 Task: Look for products in the category "Cookies" from Cerelia only.
Action: Mouse moved to (667, 250)
Screenshot: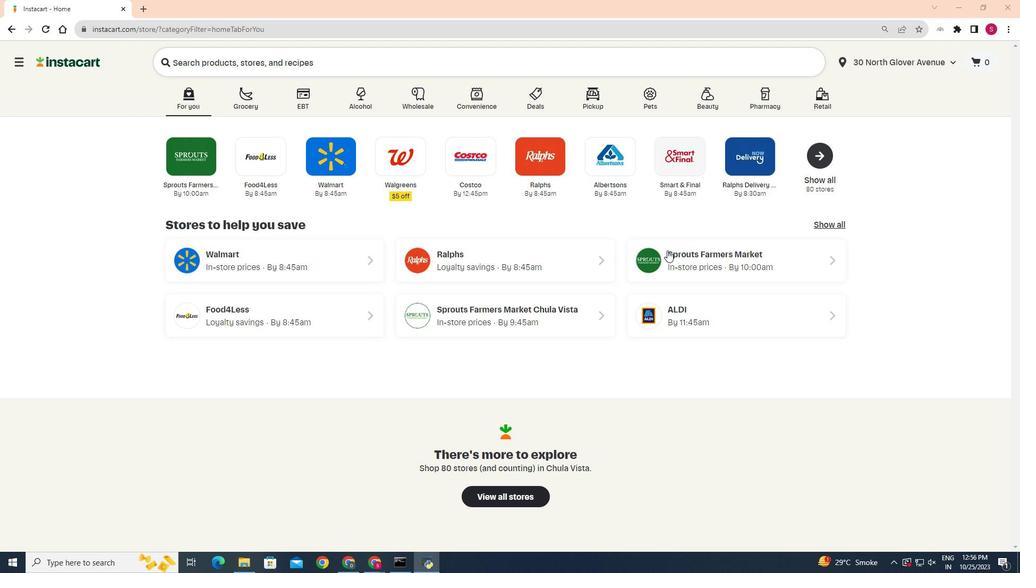 
Action: Mouse pressed left at (667, 250)
Screenshot: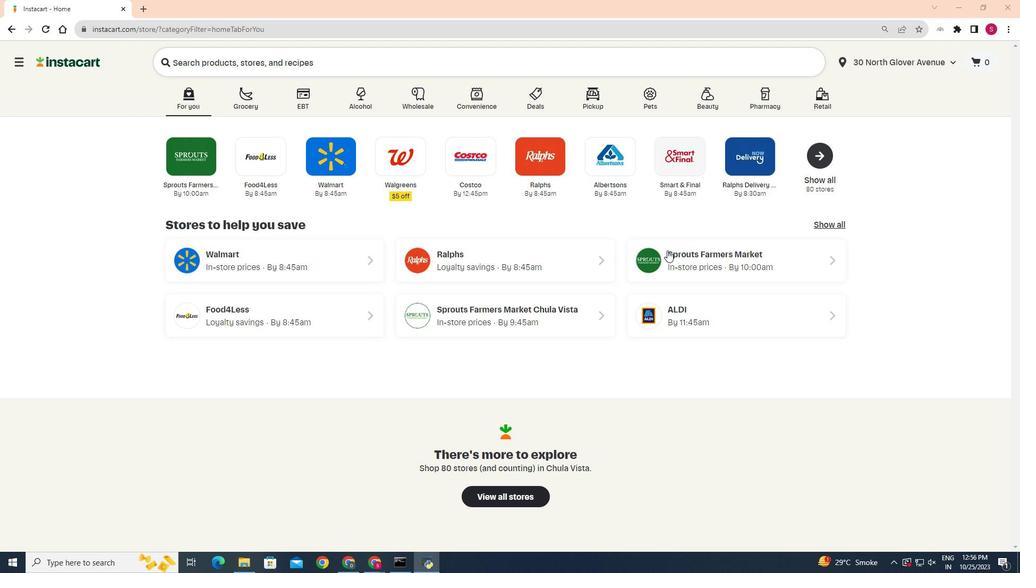 
Action: Mouse moved to (40, 461)
Screenshot: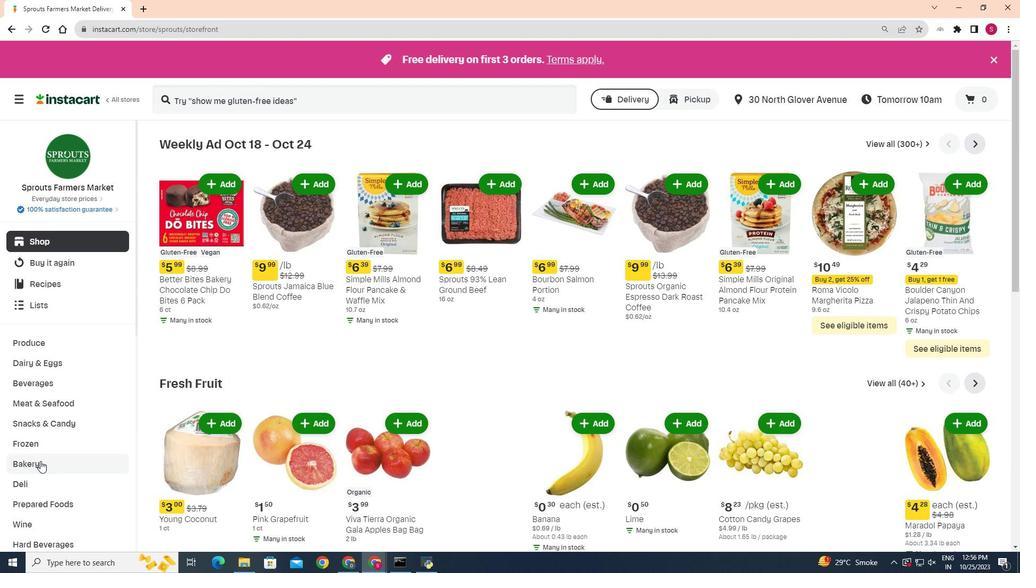 
Action: Mouse pressed left at (40, 461)
Screenshot: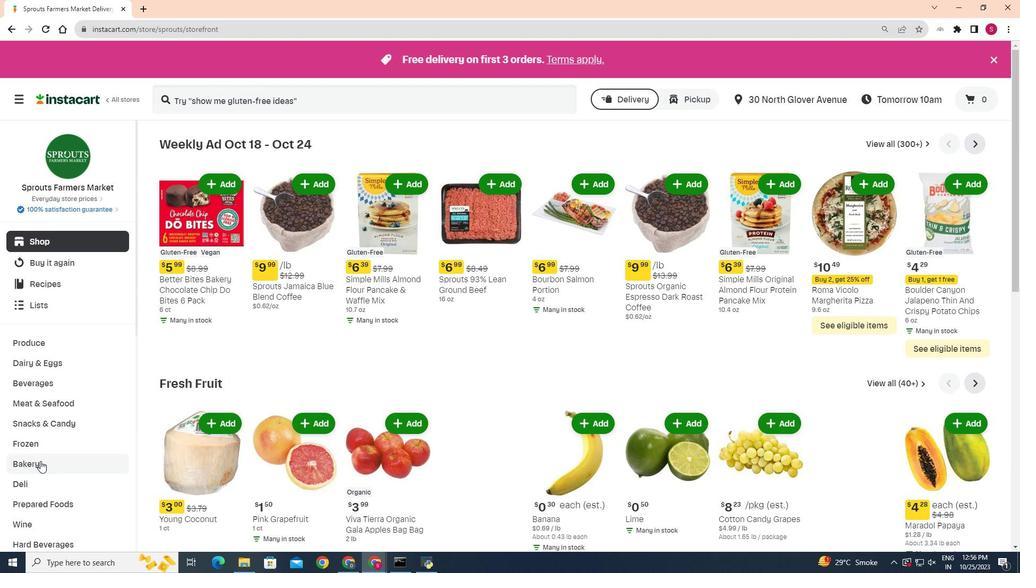 
Action: Mouse moved to (362, 165)
Screenshot: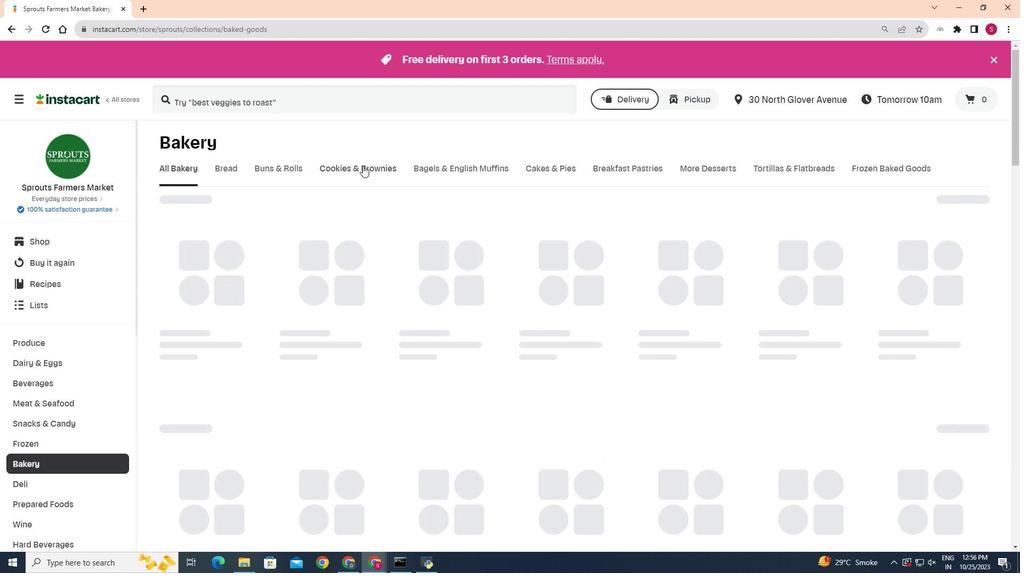
Action: Mouse pressed left at (362, 165)
Screenshot: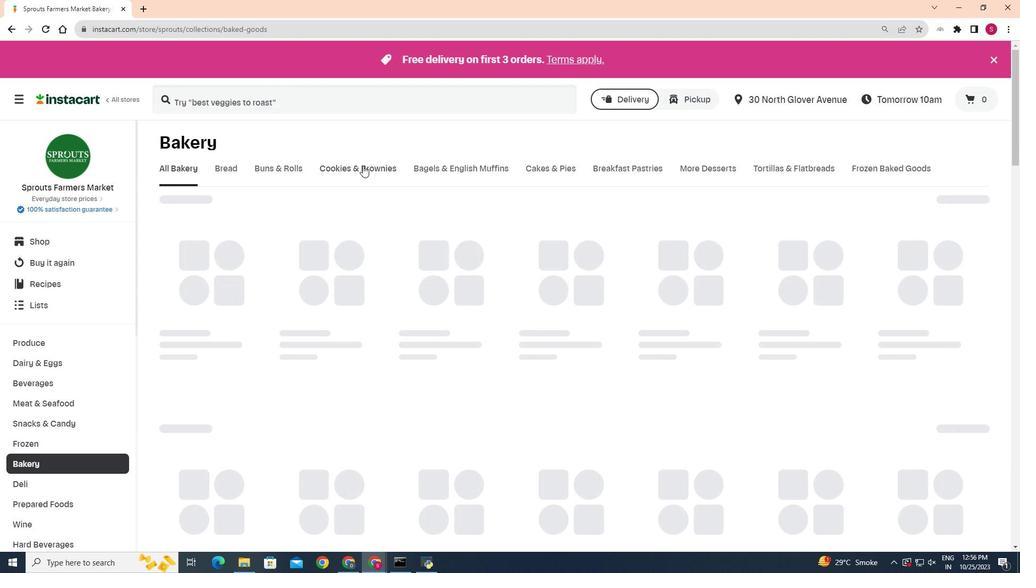 
Action: Mouse moved to (239, 217)
Screenshot: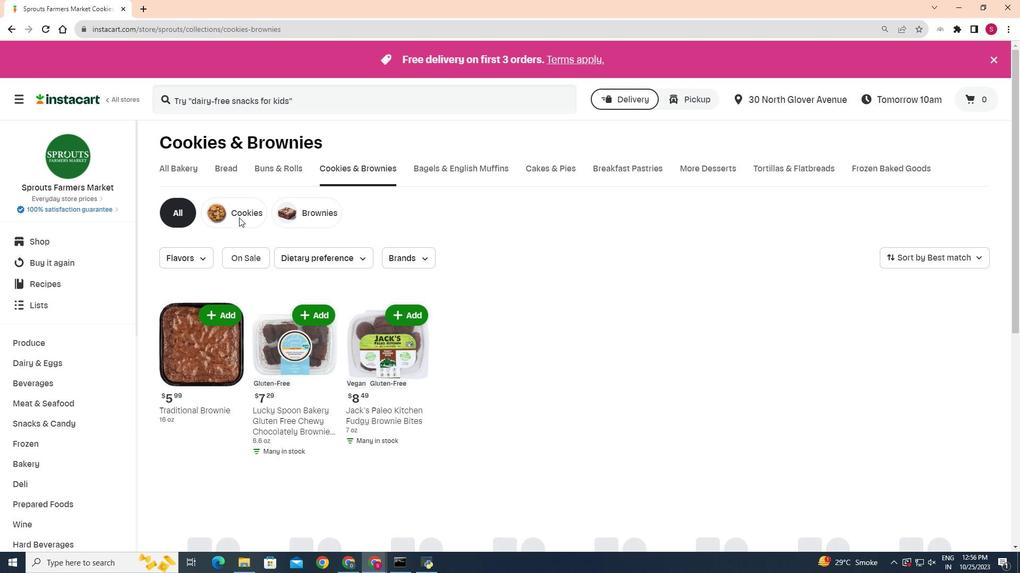 
Action: Mouse pressed left at (239, 217)
Screenshot: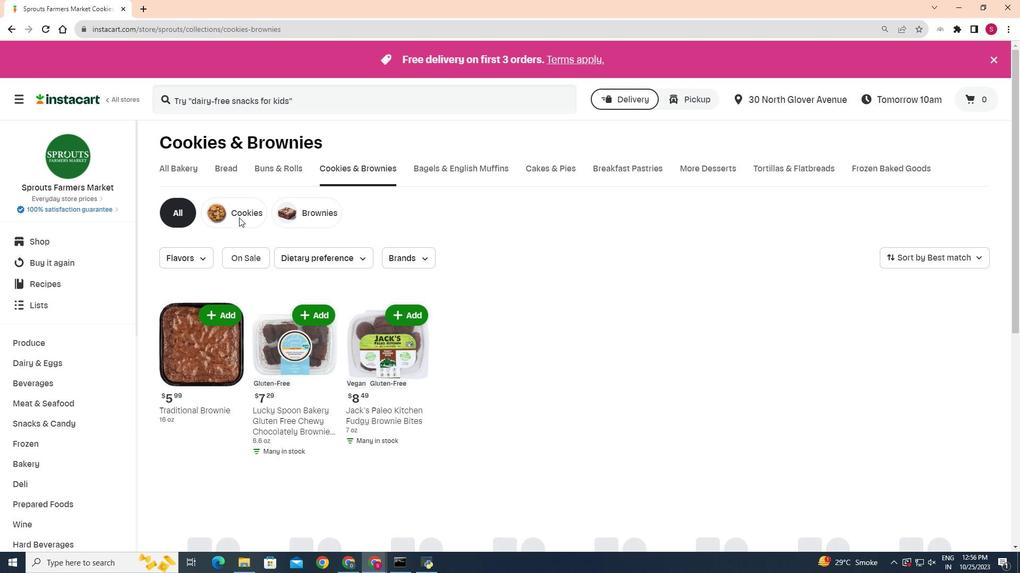 
Action: Mouse moved to (420, 254)
Screenshot: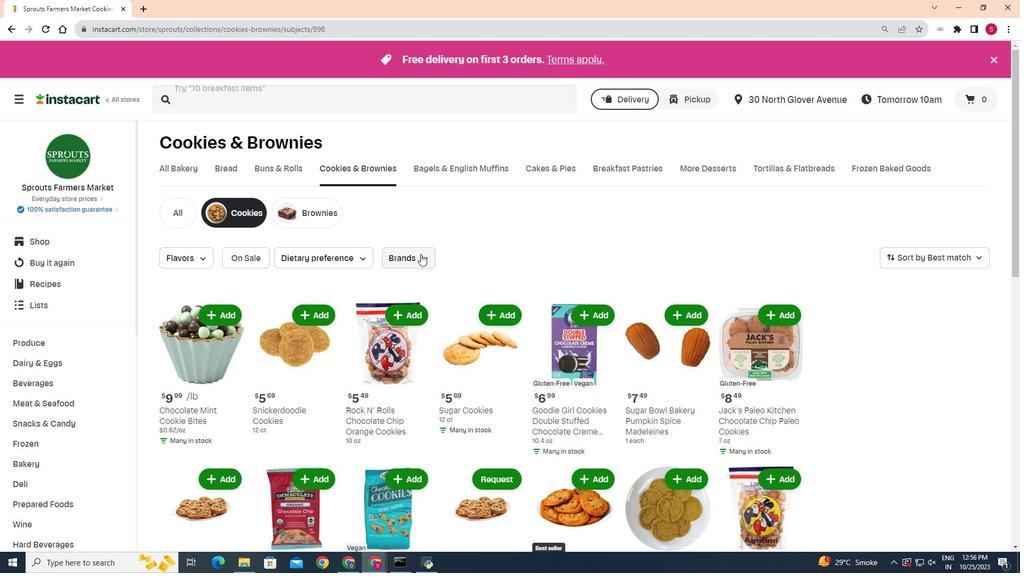 
Action: Mouse pressed left at (420, 254)
Screenshot: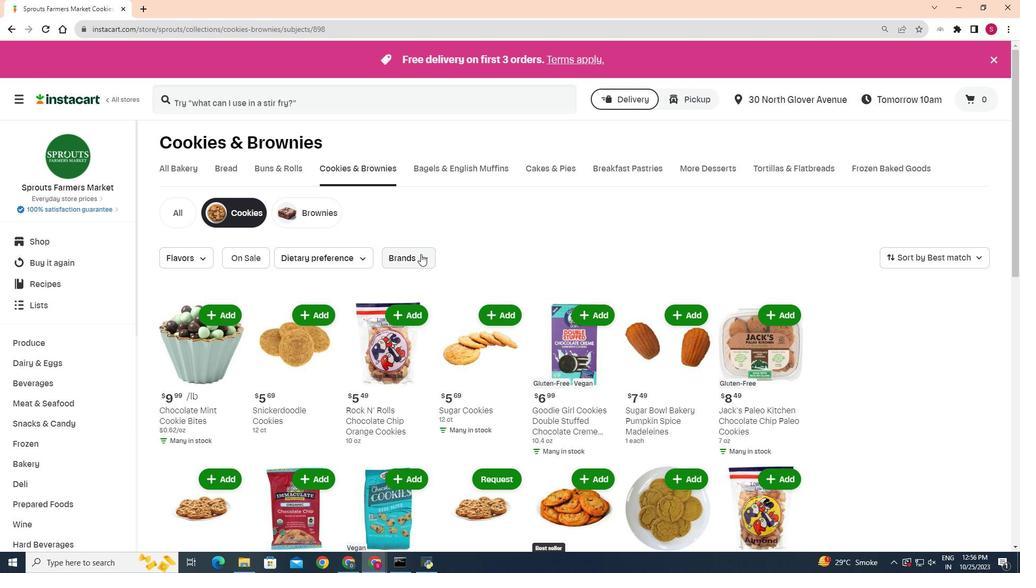 
Action: Mouse moved to (462, 315)
Screenshot: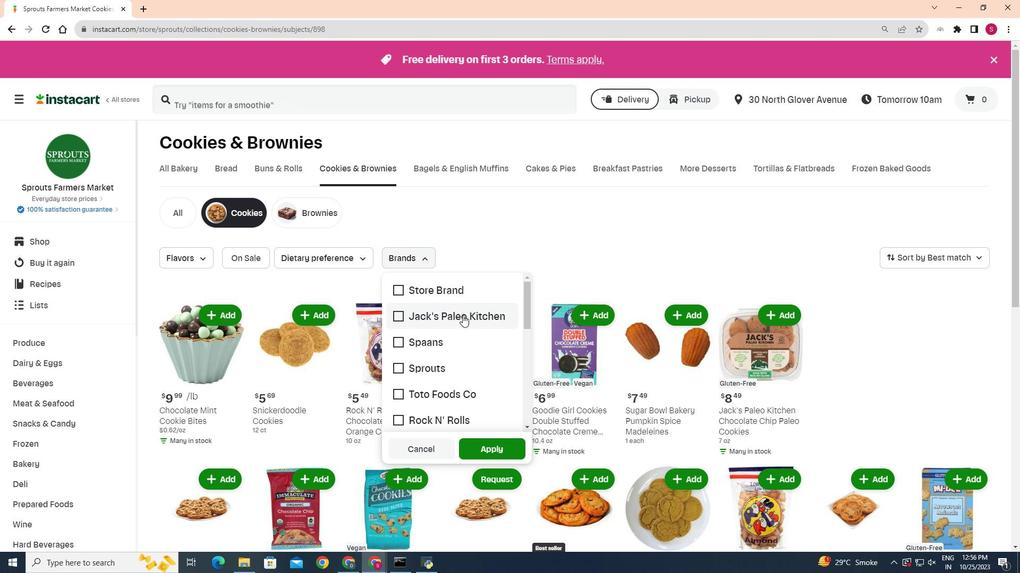 
Action: Mouse scrolled (462, 315) with delta (0, 0)
Screenshot: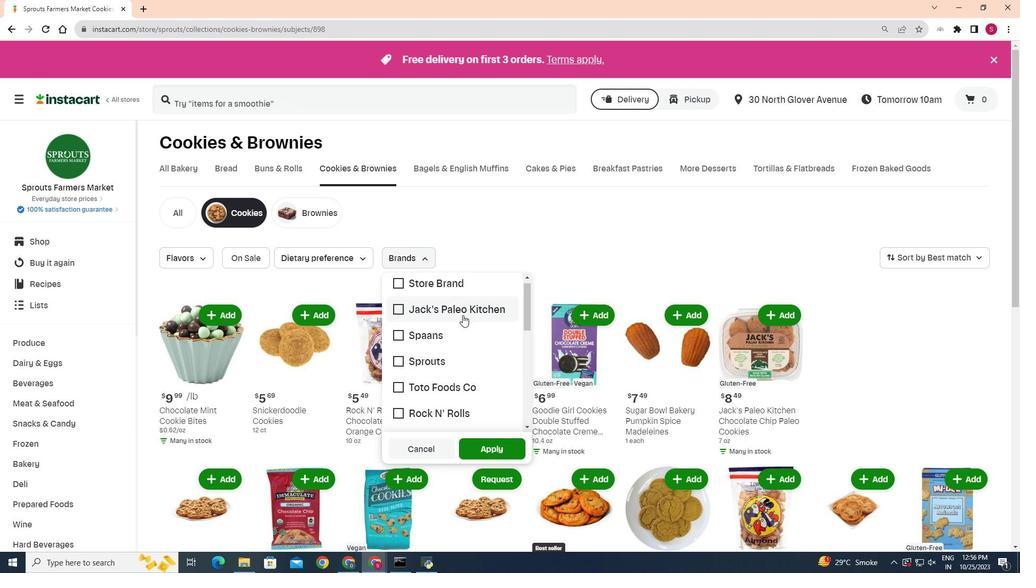 
Action: Mouse moved to (462, 315)
Screenshot: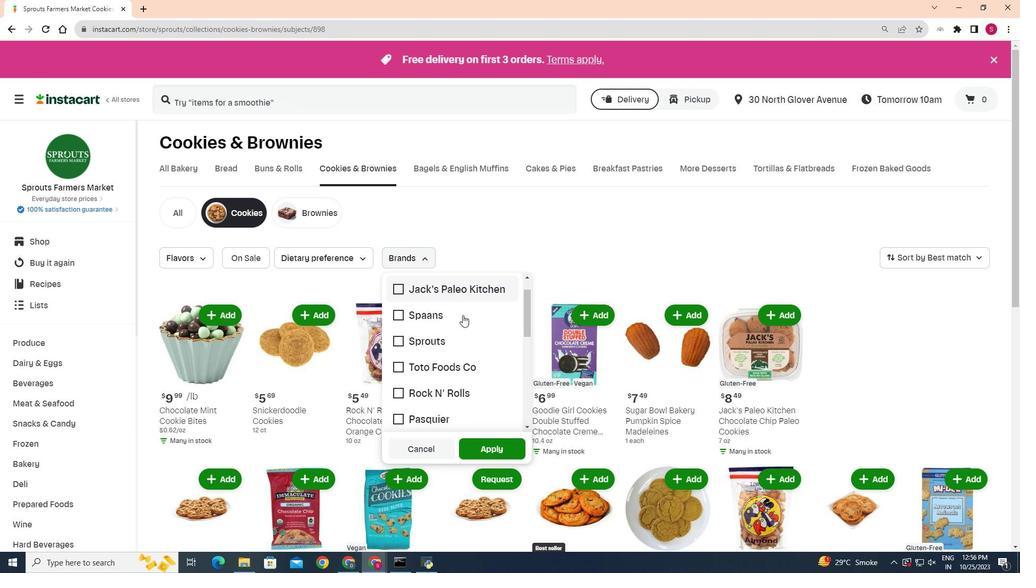 
Action: Mouse scrolled (462, 315) with delta (0, 0)
Screenshot: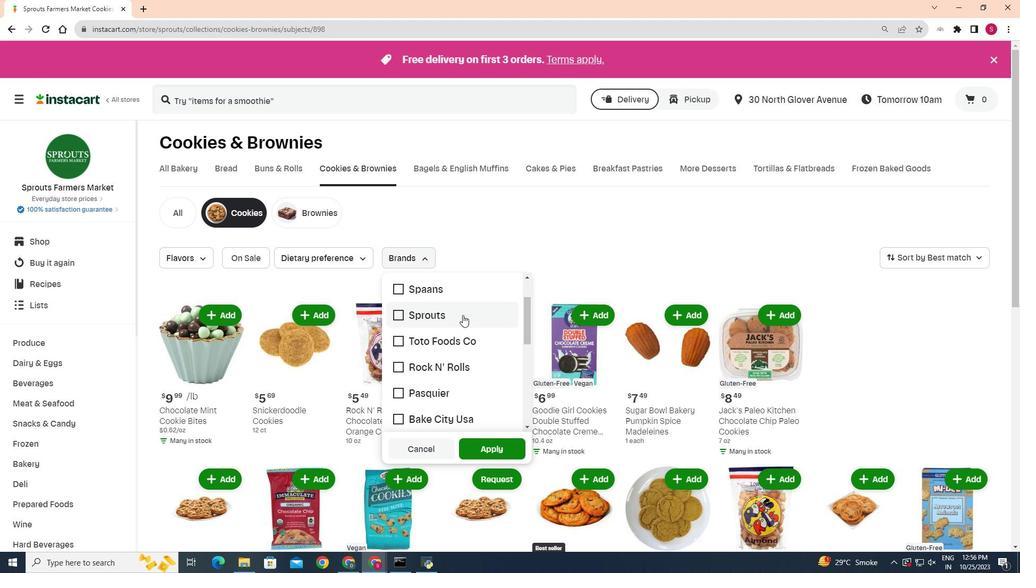
Action: Mouse scrolled (462, 315) with delta (0, 0)
Screenshot: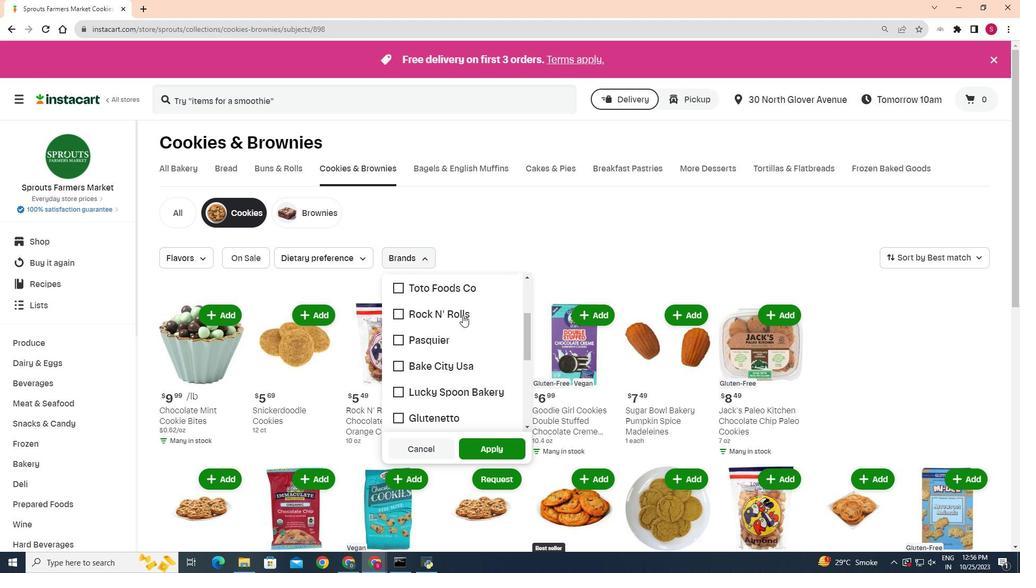 
Action: Mouse scrolled (462, 315) with delta (0, 0)
Screenshot: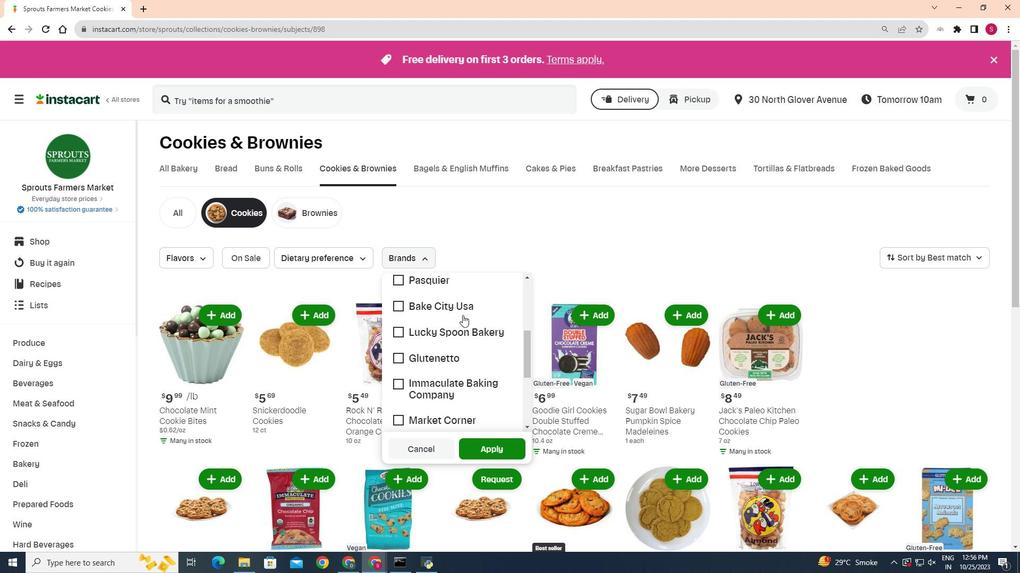 
Action: Mouse scrolled (462, 315) with delta (0, 0)
Screenshot: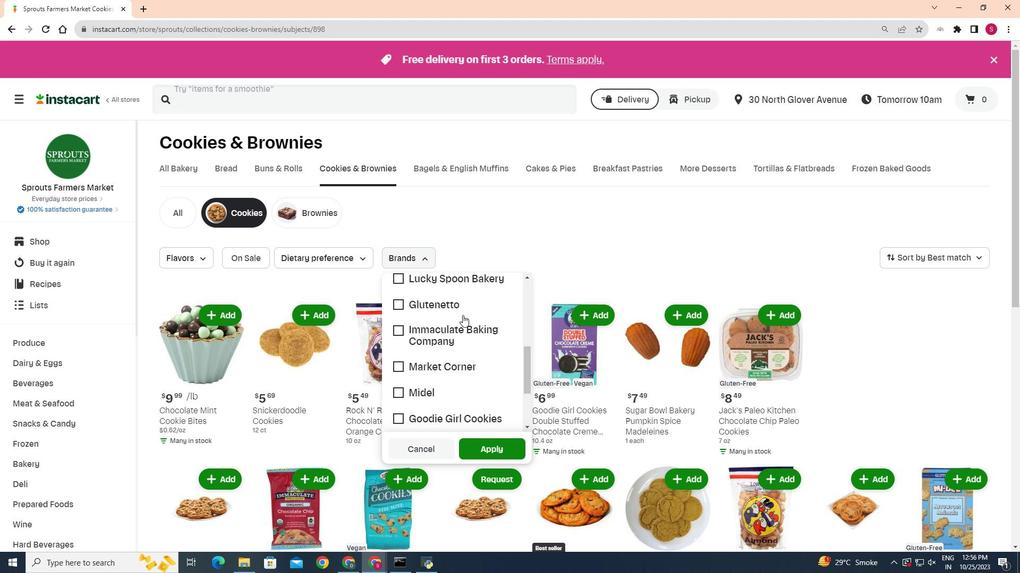 
Action: Mouse scrolled (462, 315) with delta (0, 0)
Screenshot: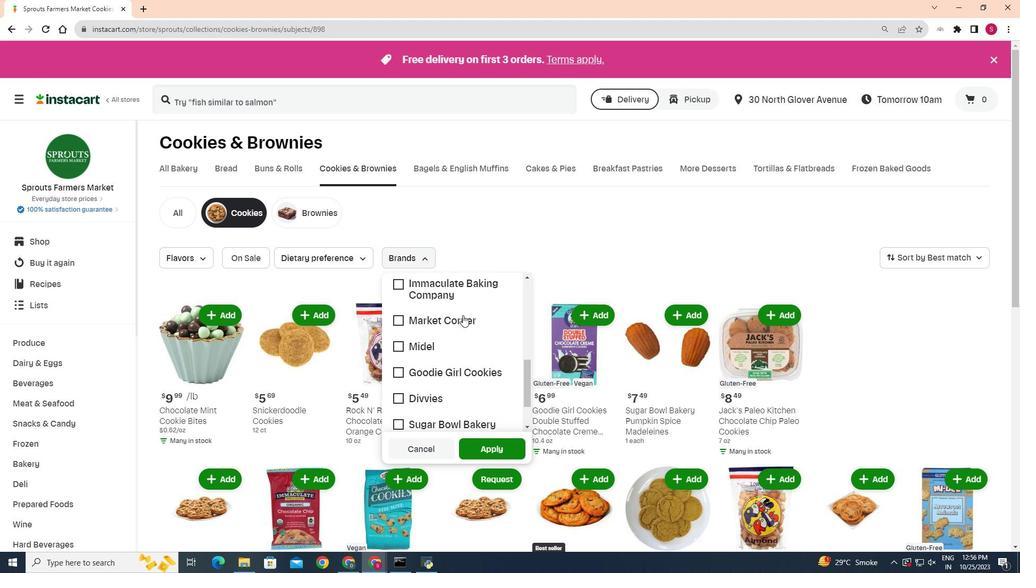 
Action: Mouse scrolled (462, 316) with delta (0, 0)
Screenshot: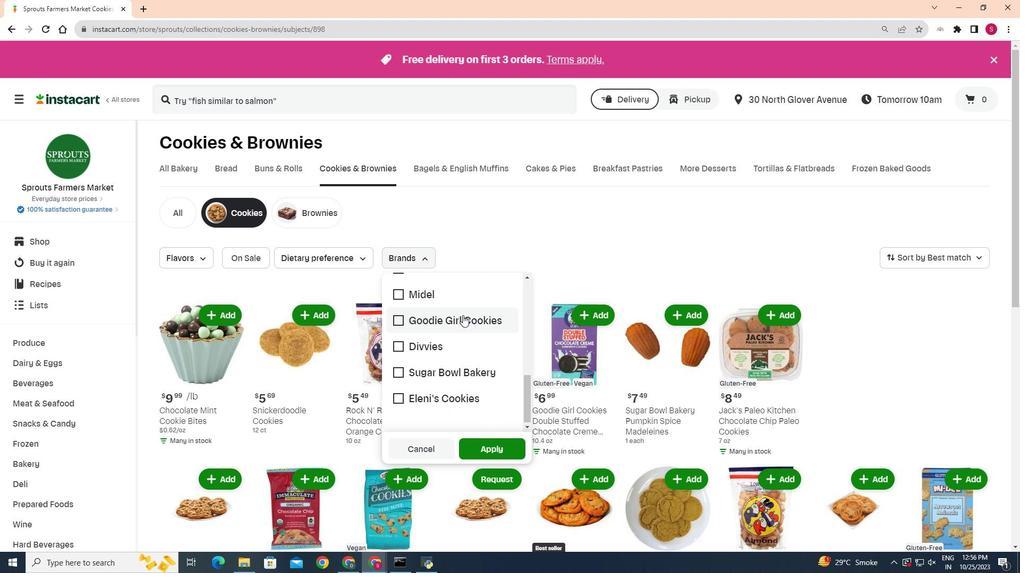
Action: Mouse scrolled (462, 316) with delta (0, 0)
Screenshot: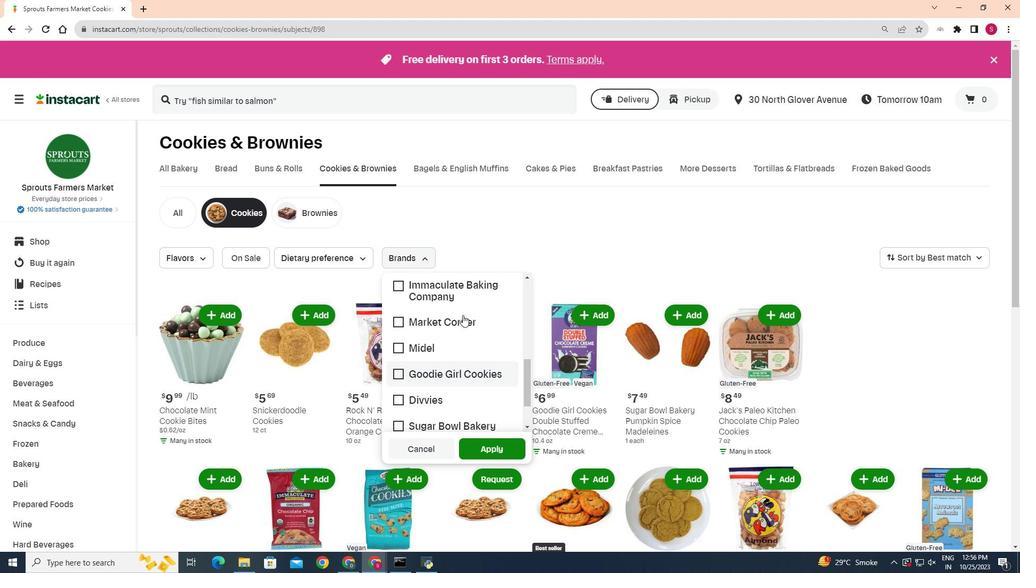 
Action: Mouse scrolled (462, 316) with delta (0, 0)
Screenshot: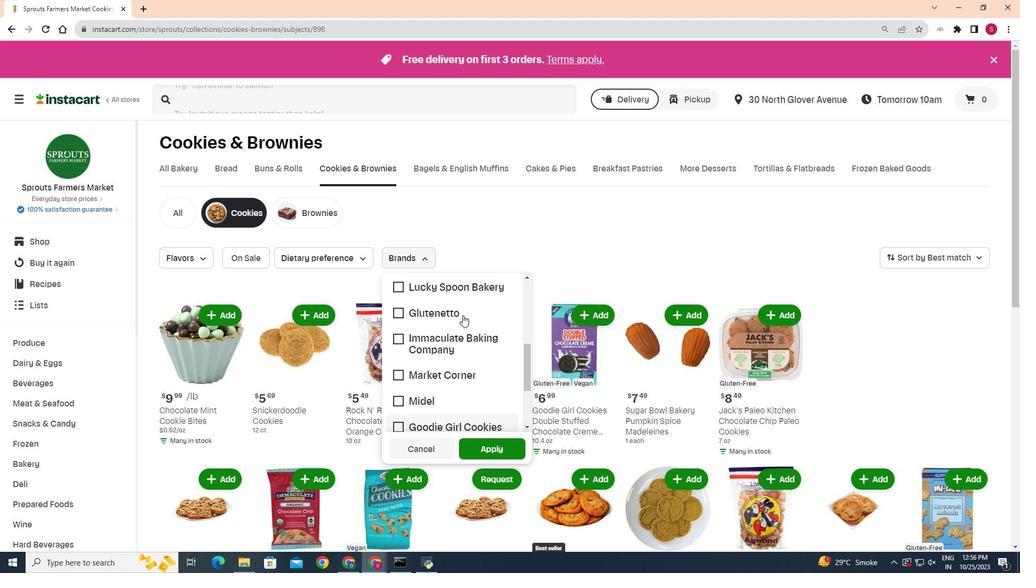 
Action: Mouse moved to (463, 315)
Screenshot: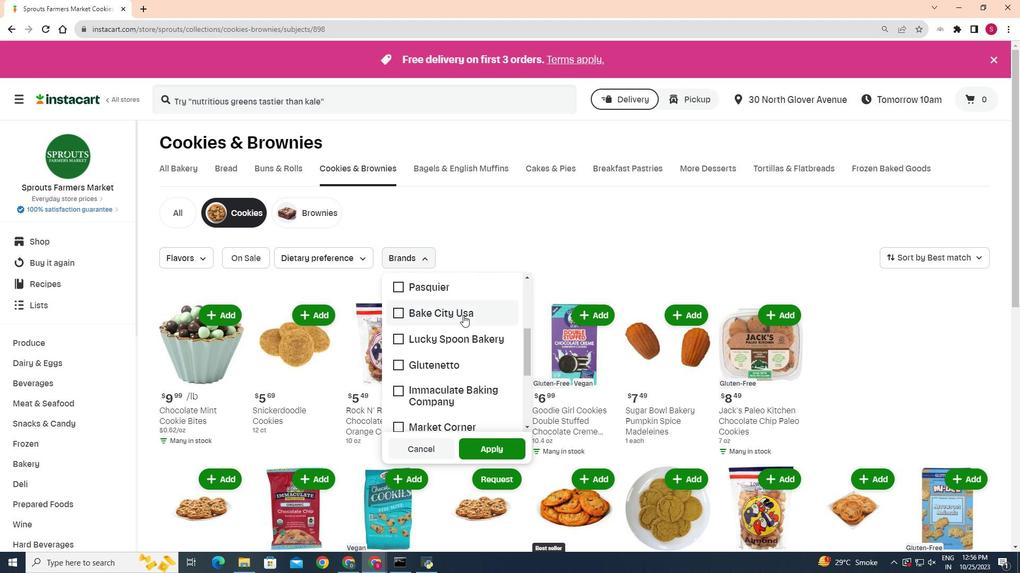 
Action: Mouse scrolled (463, 316) with delta (0, 0)
Screenshot: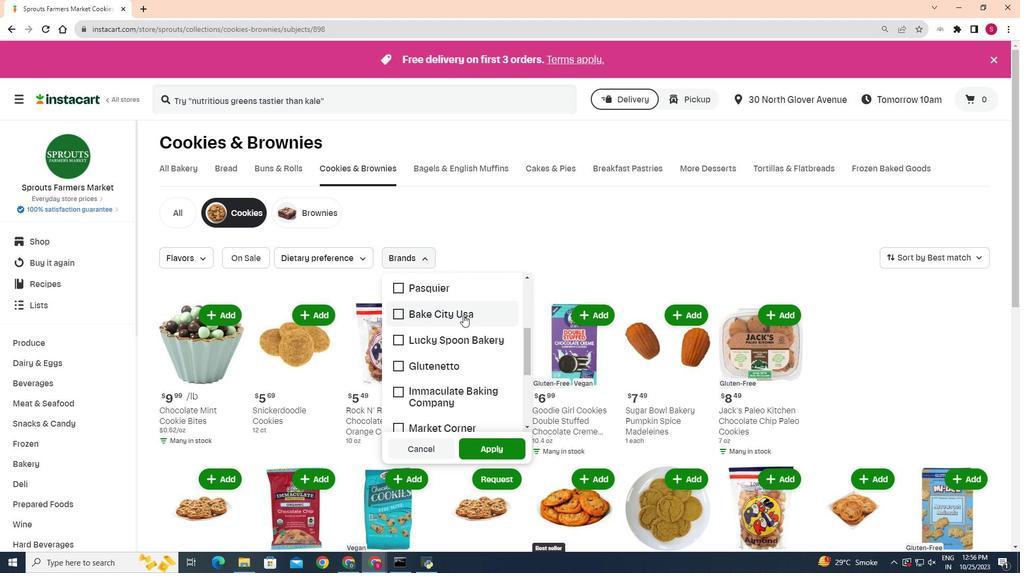 
Action: Mouse scrolled (463, 316) with delta (0, 0)
Screenshot: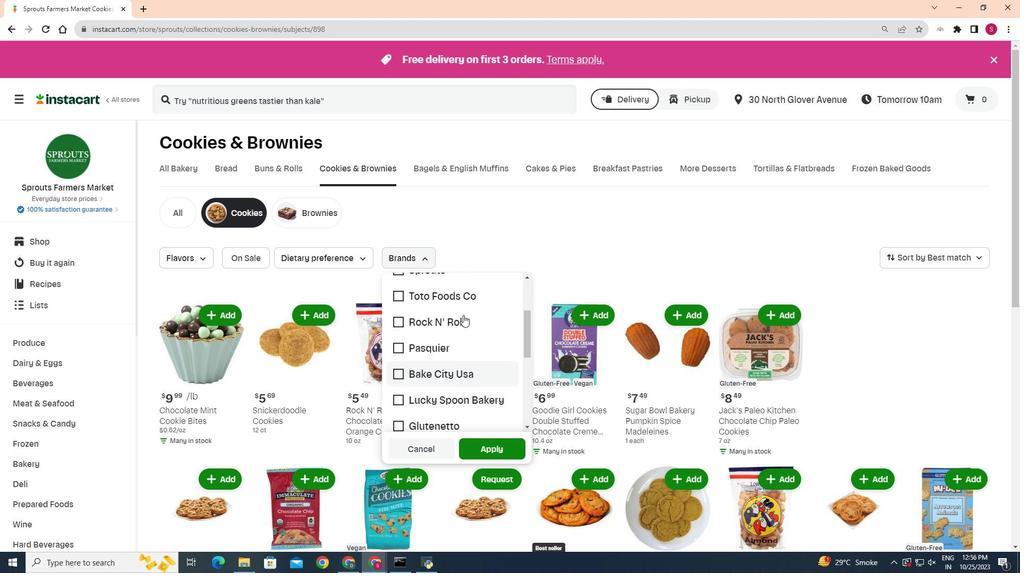 
Action: Mouse scrolled (463, 316) with delta (0, 0)
Screenshot: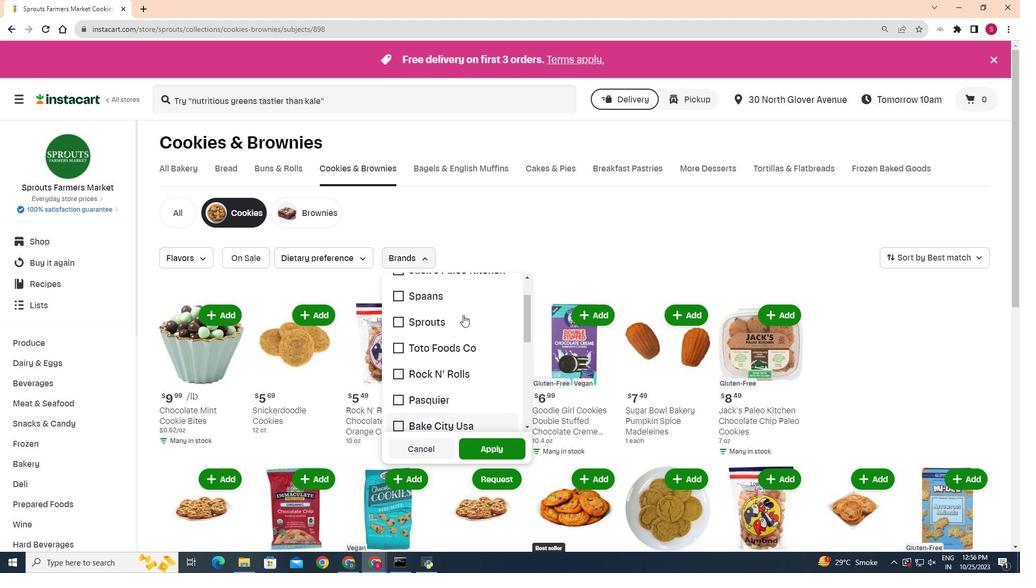 
Action: Mouse scrolled (463, 316) with delta (0, 0)
Screenshot: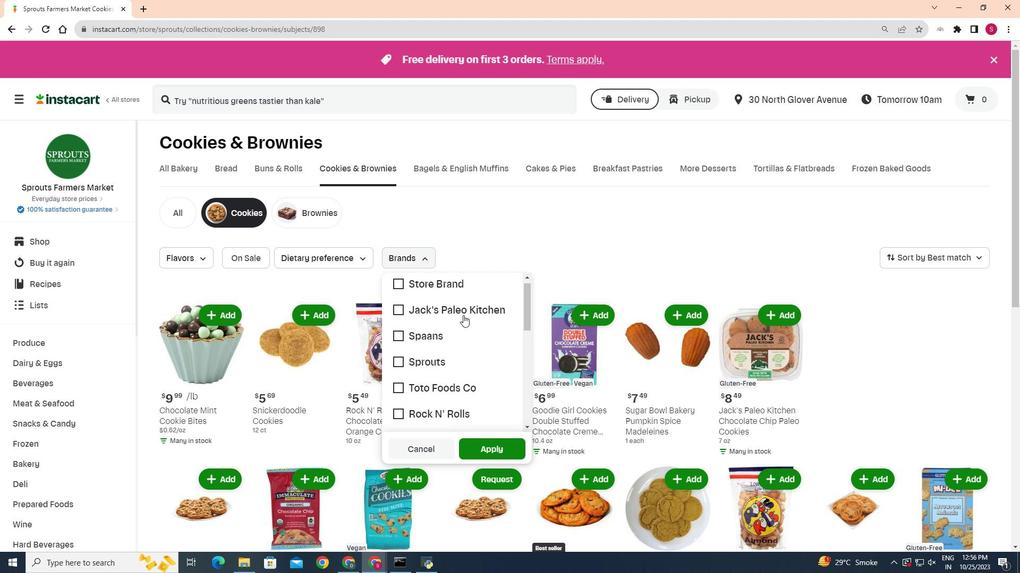 
